 Task: Choose yes, delete Hitesh Gulati message.
Action: Mouse moved to (621, 86)
Screenshot: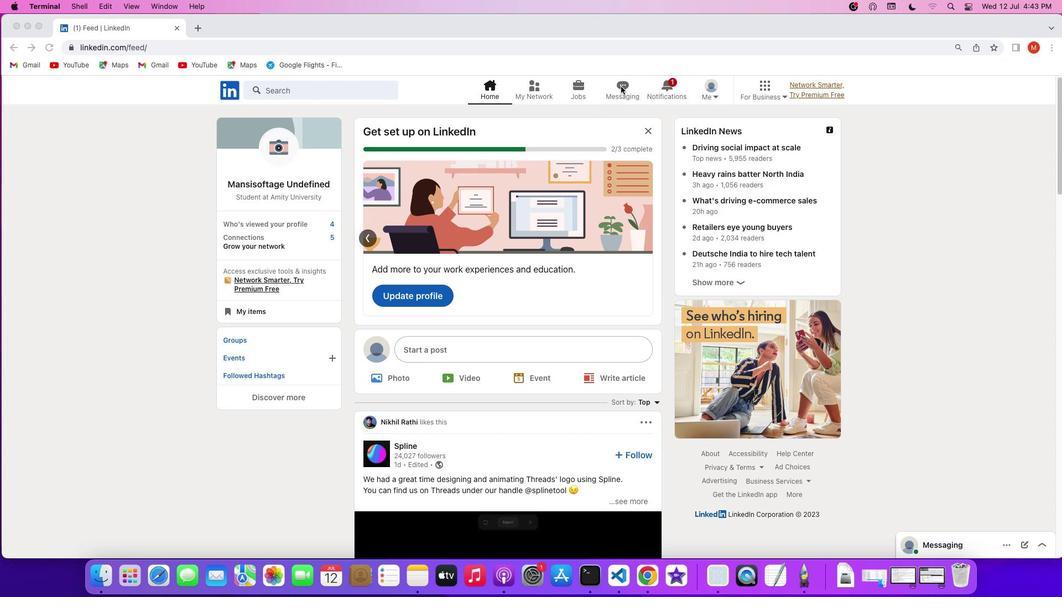 
Action: Mouse pressed left at (621, 86)
Screenshot: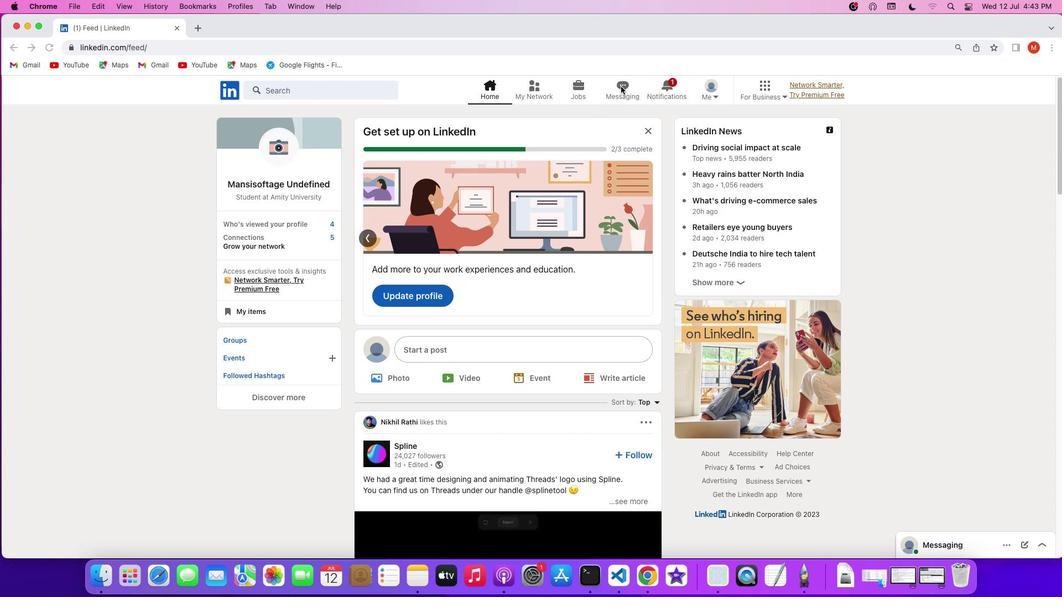 
Action: Mouse pressed left at (621, 86)
Screenshot: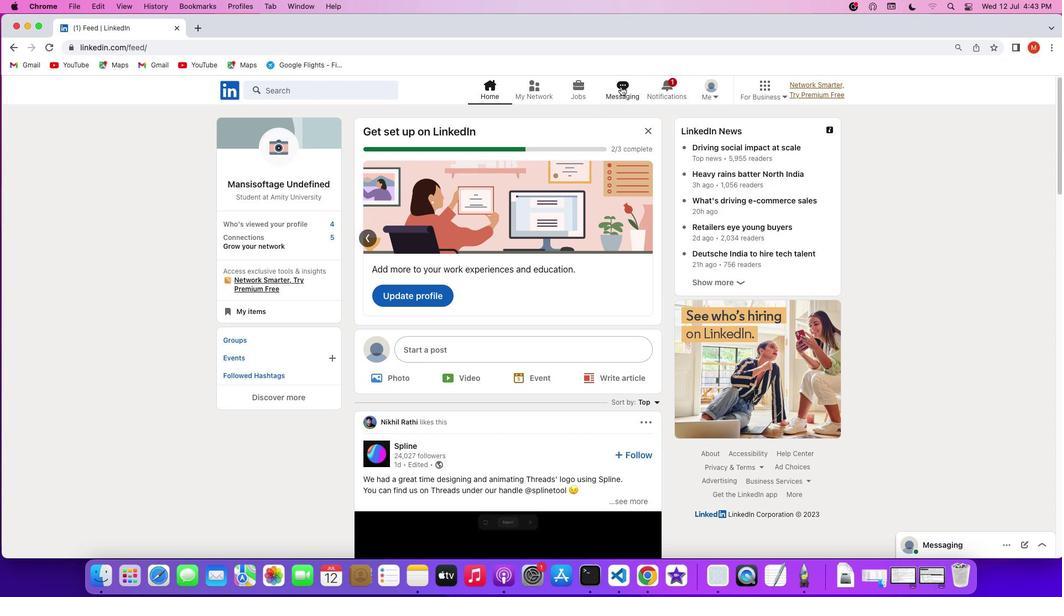 
Action: Mouse moved to (581, 128)
Screenshot: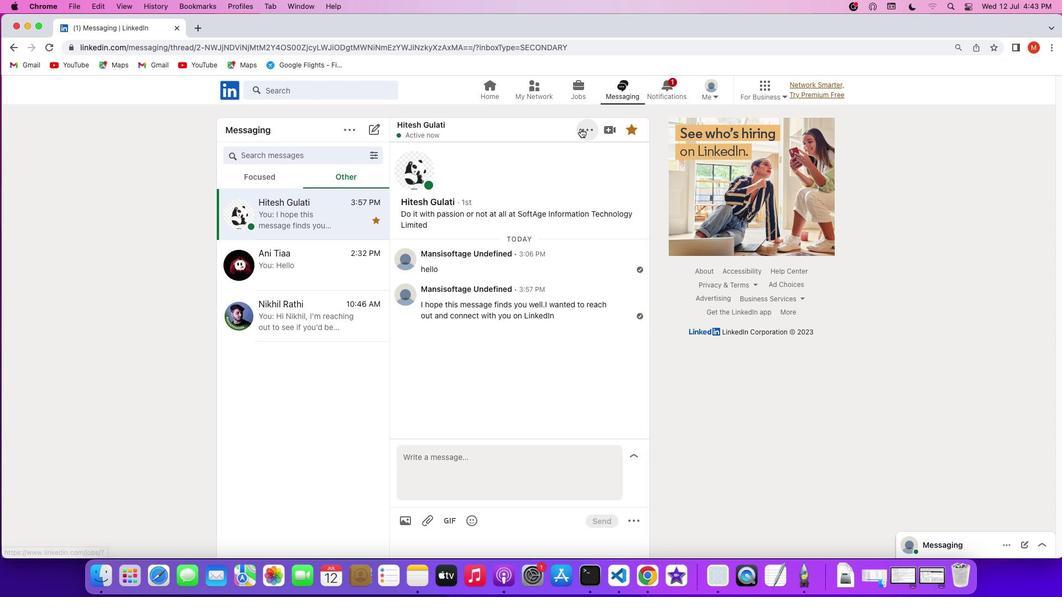 
Action: Mouse pressed left at (581, 128)
Screenshot: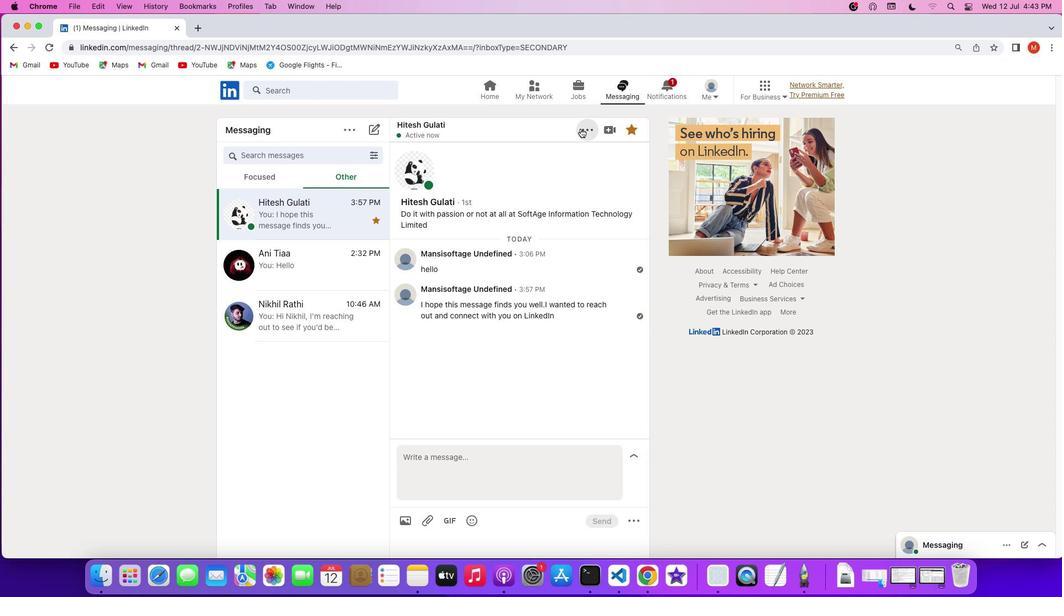 
Action: Mouse moved to (561, 210)
Screenshot: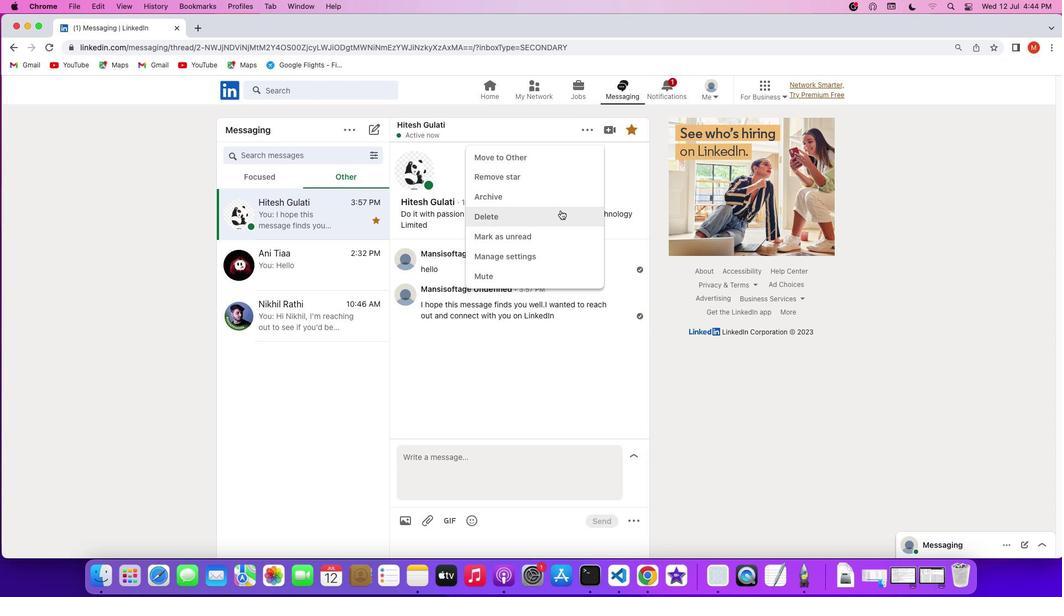 
Action: Mouse pressed left at (561, 210)
Screenshot: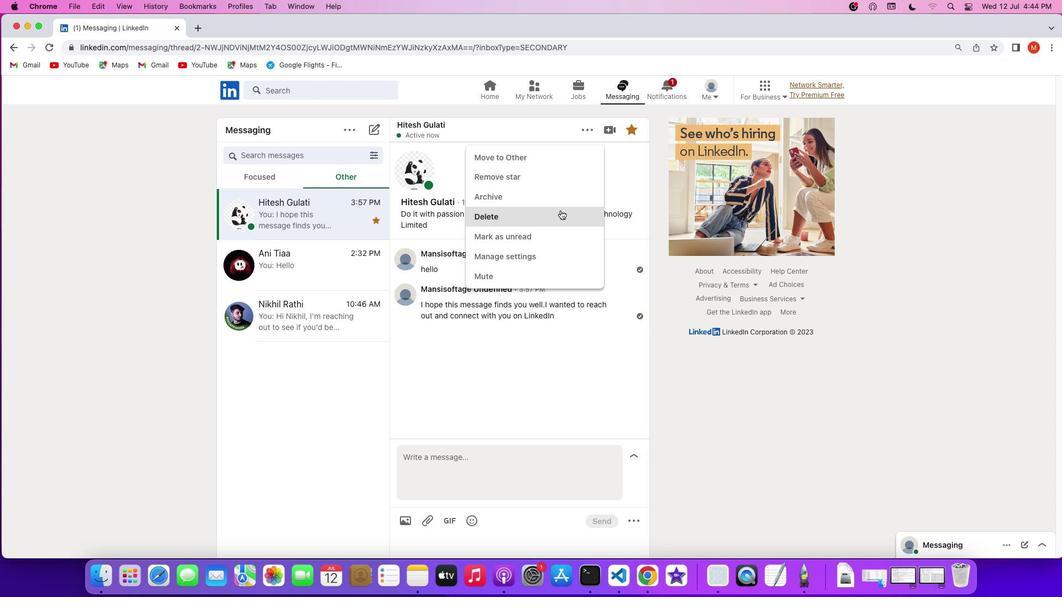 
Action: Mouse moved to (625, 190)
Screenshot: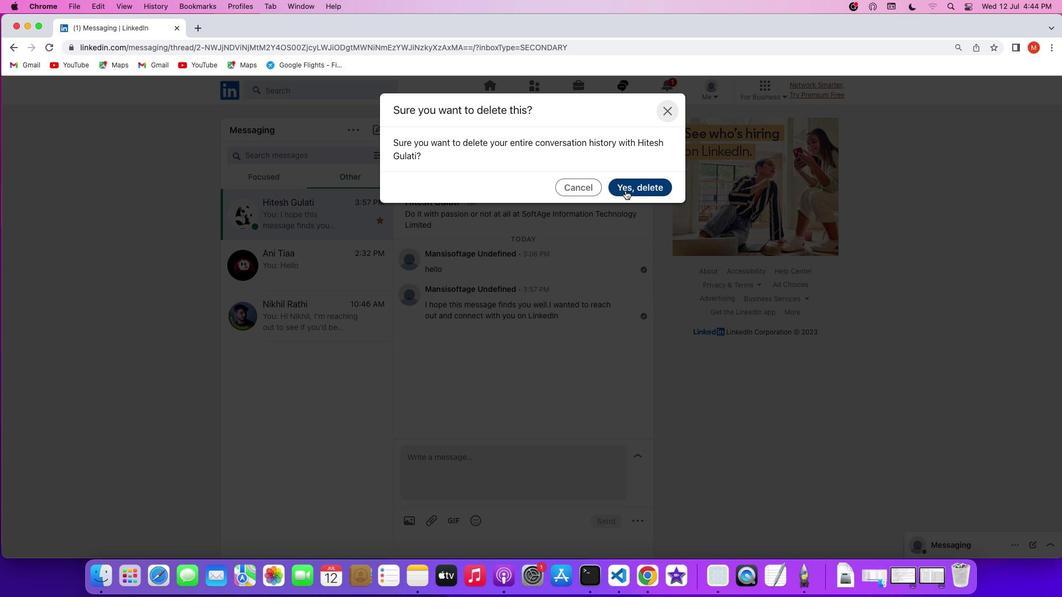 
Action: Mouse pressed left at (625, 190)
Screenshot: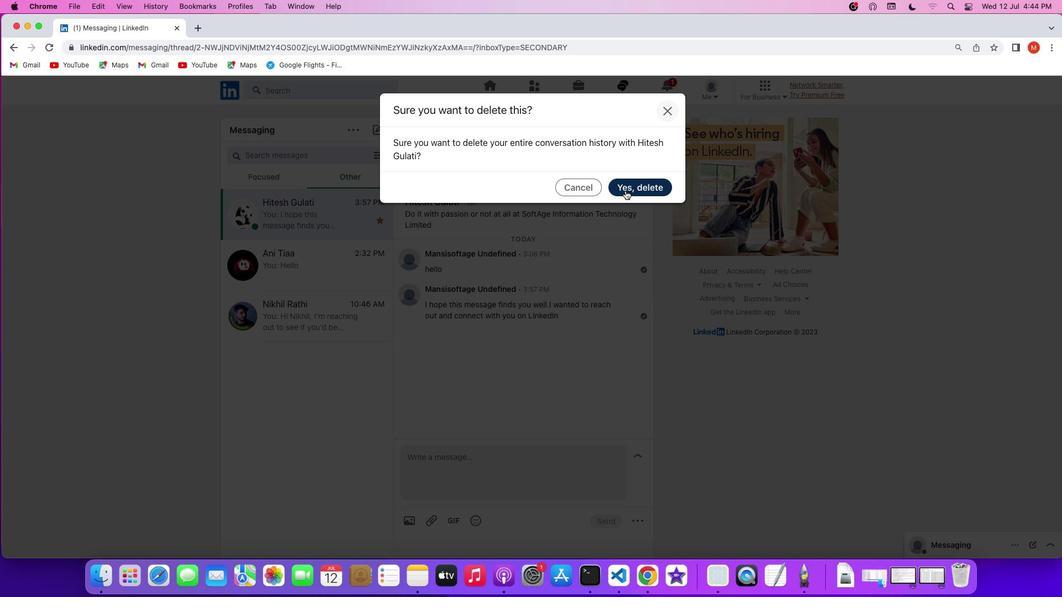 
